 Task: Look for products in the category "Pork" from the brand "Niman Ranch".
Action: Mouse moved to (25, 155)
Screenshot: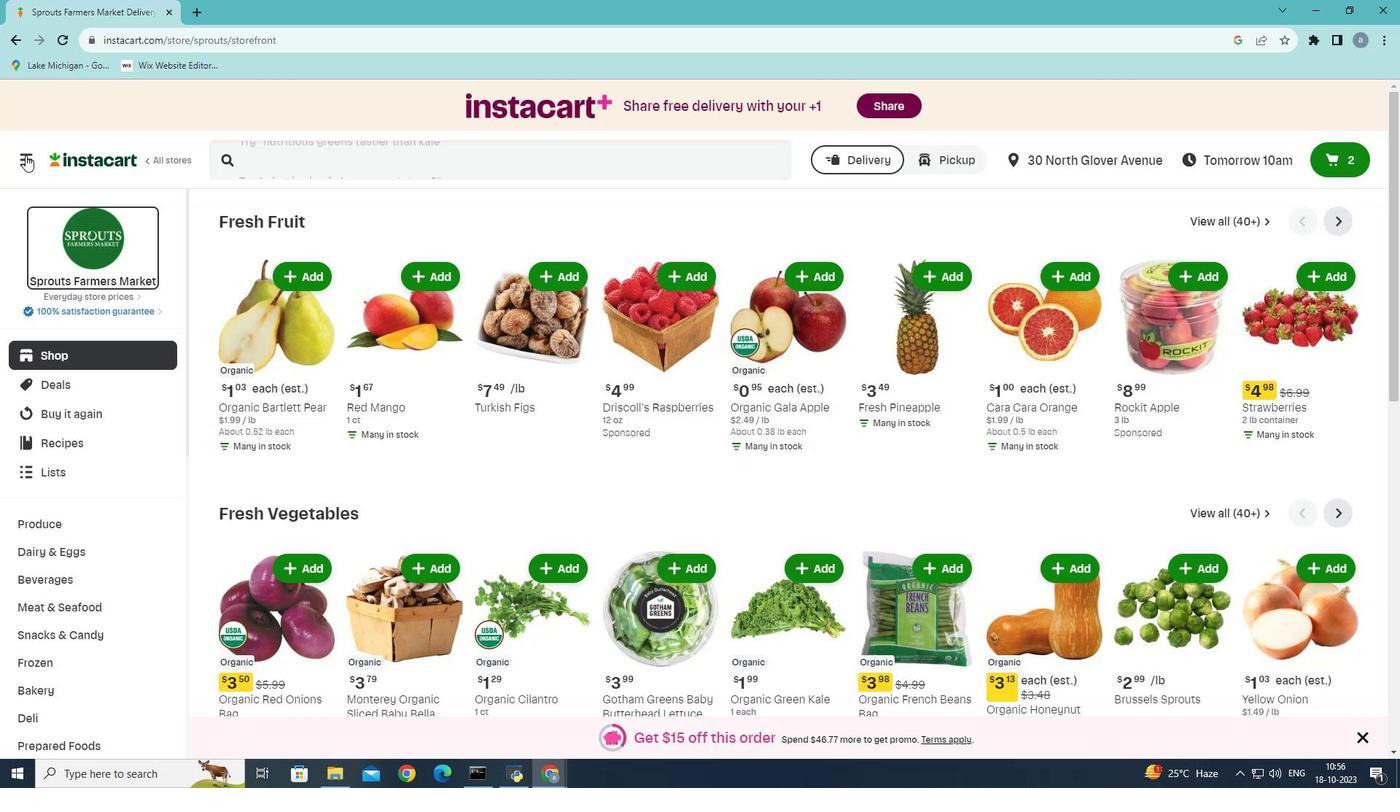 
Action: Mouse pressed left at (25, 155)
Screenshot: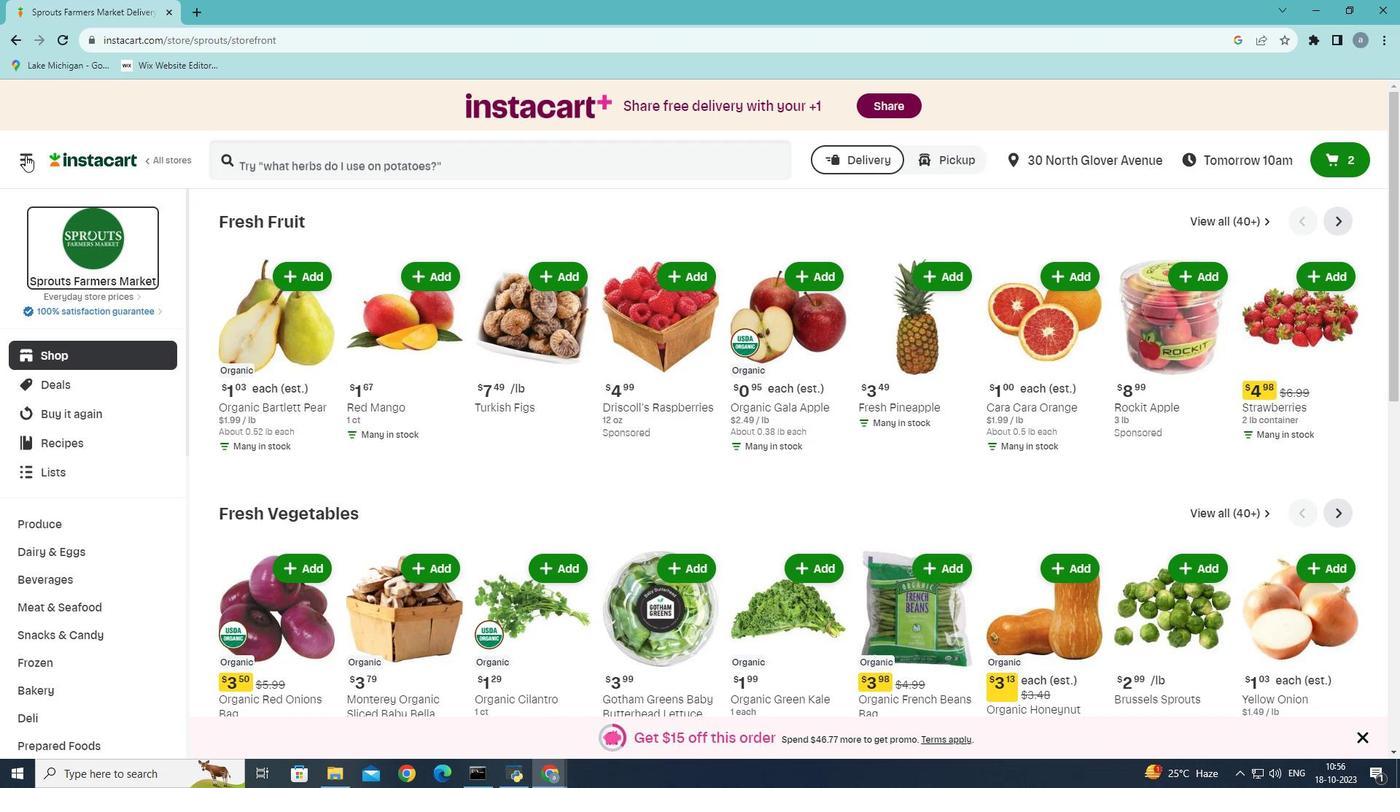 
Action: Mouse moved to (60, 429)
Screenshot: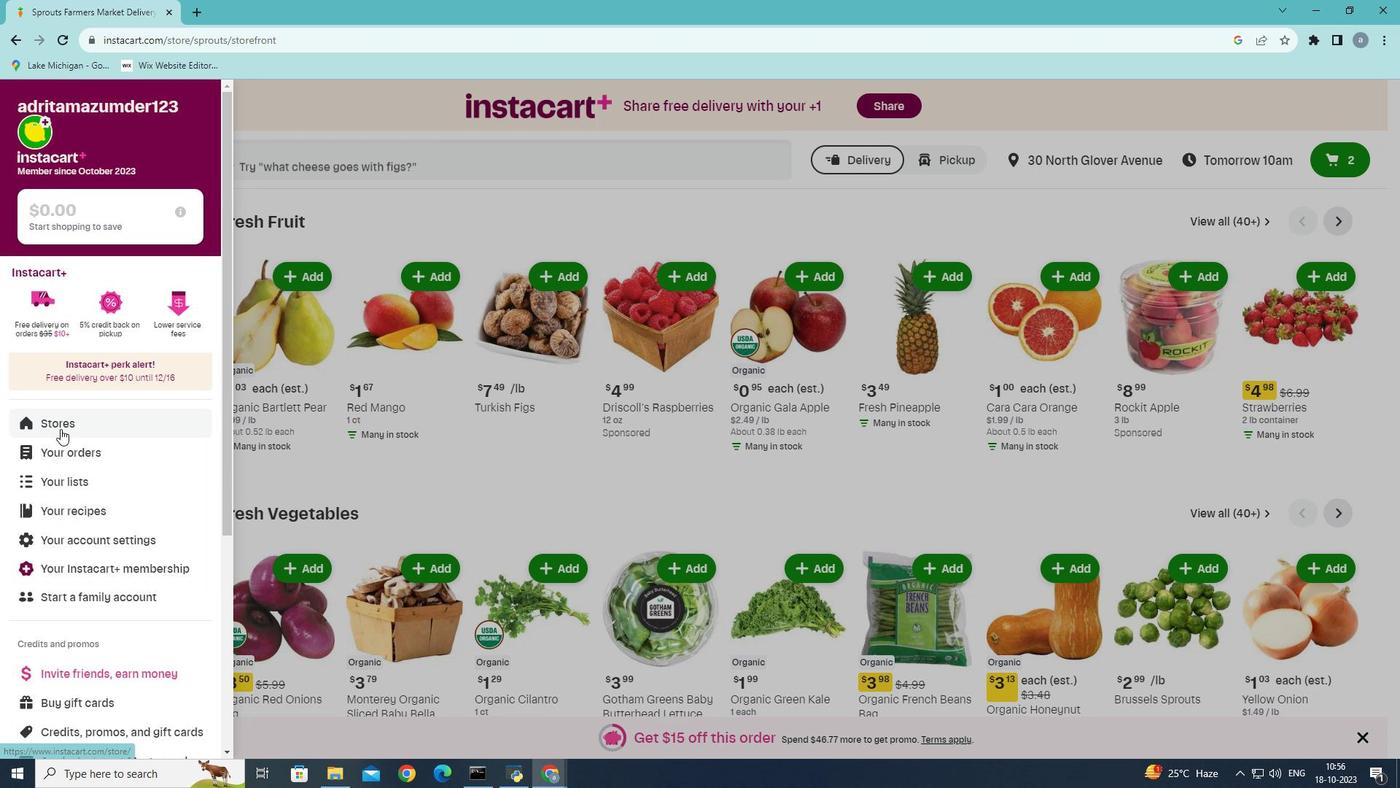 
Action: Mouse pressed left at (60, 429)
Screenshot: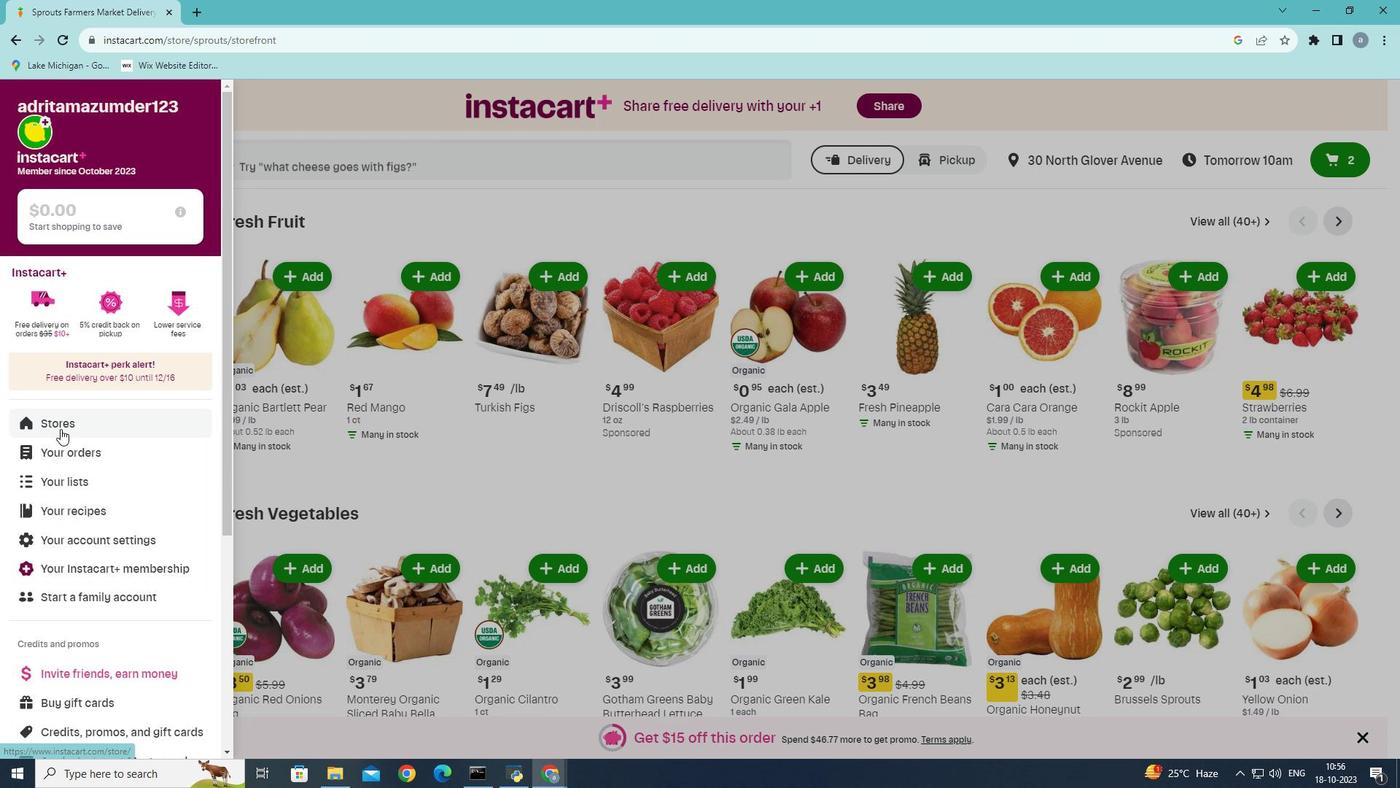 
Action: Mouse moved to (331, 165)
Screenshot: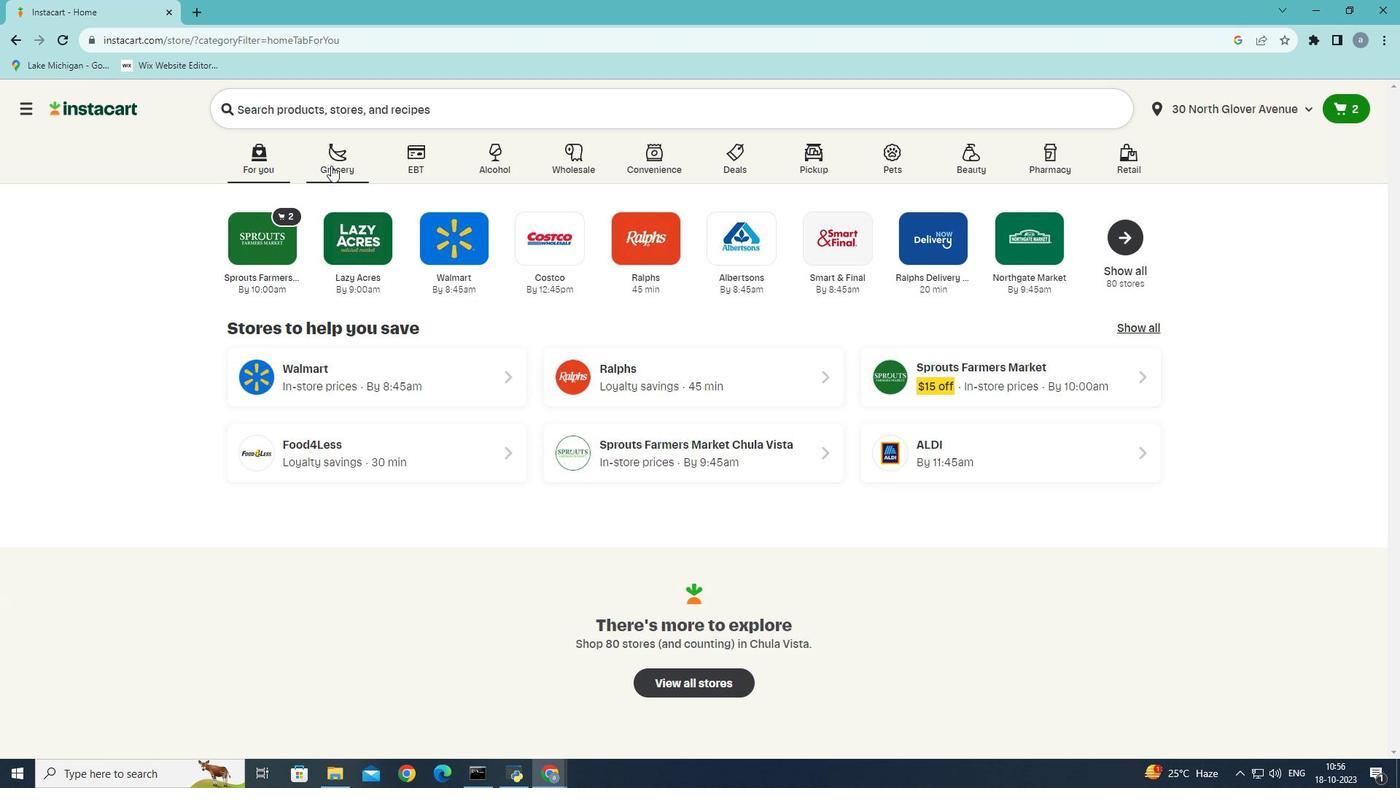 
Action: Mouse pressed left at (331, 165)
Screenshot: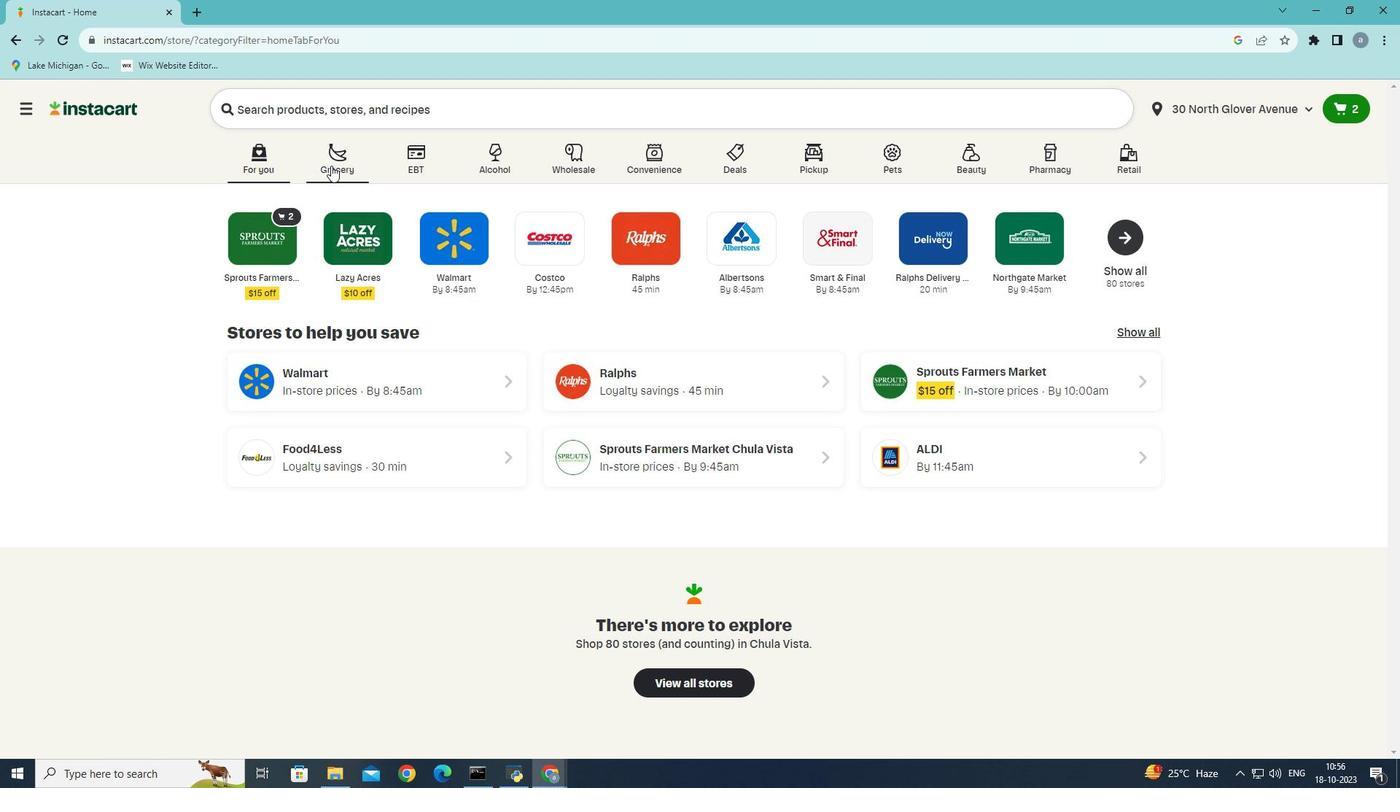 
Action: Mouse moved to (328, 429)
Screenshot: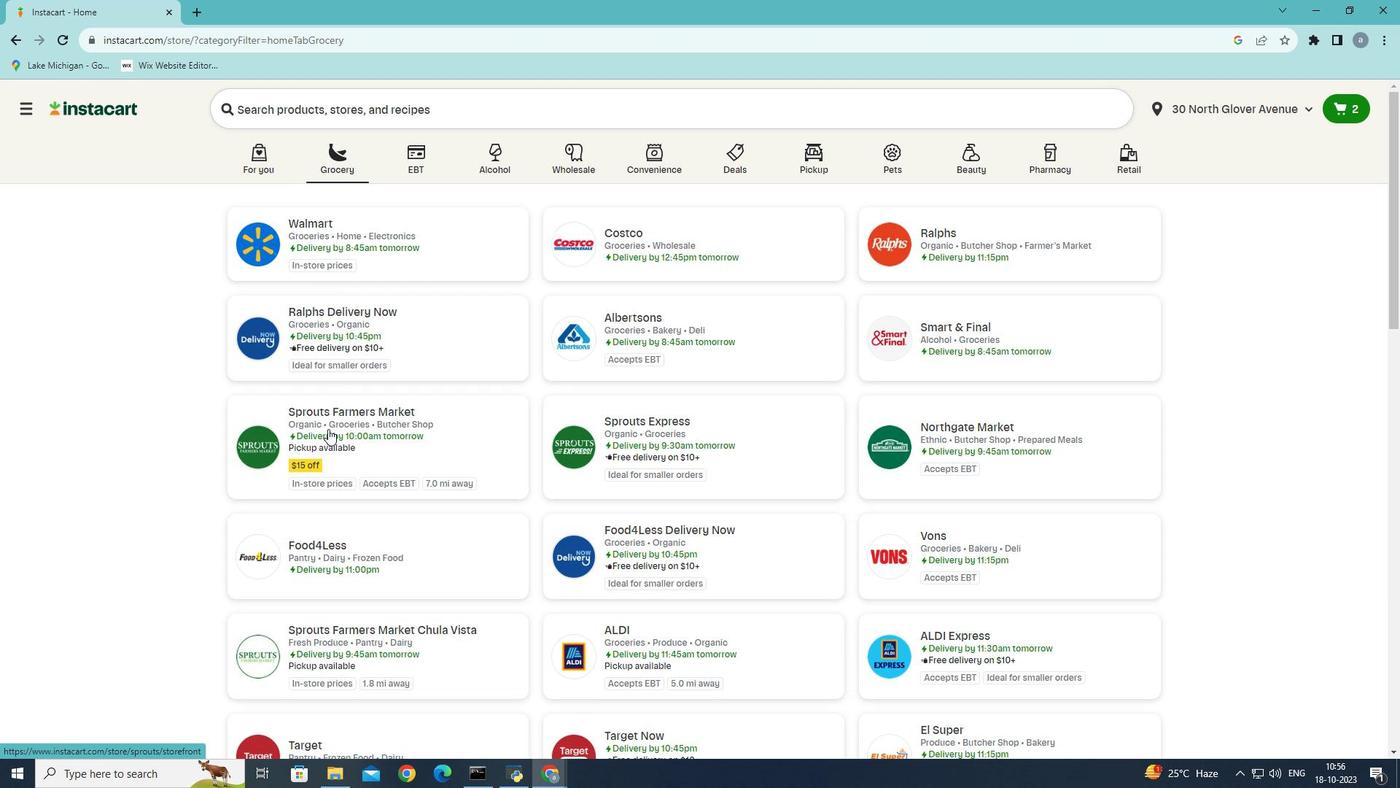 
Action: Mouse pressed left at (328, 429)
Screenshot: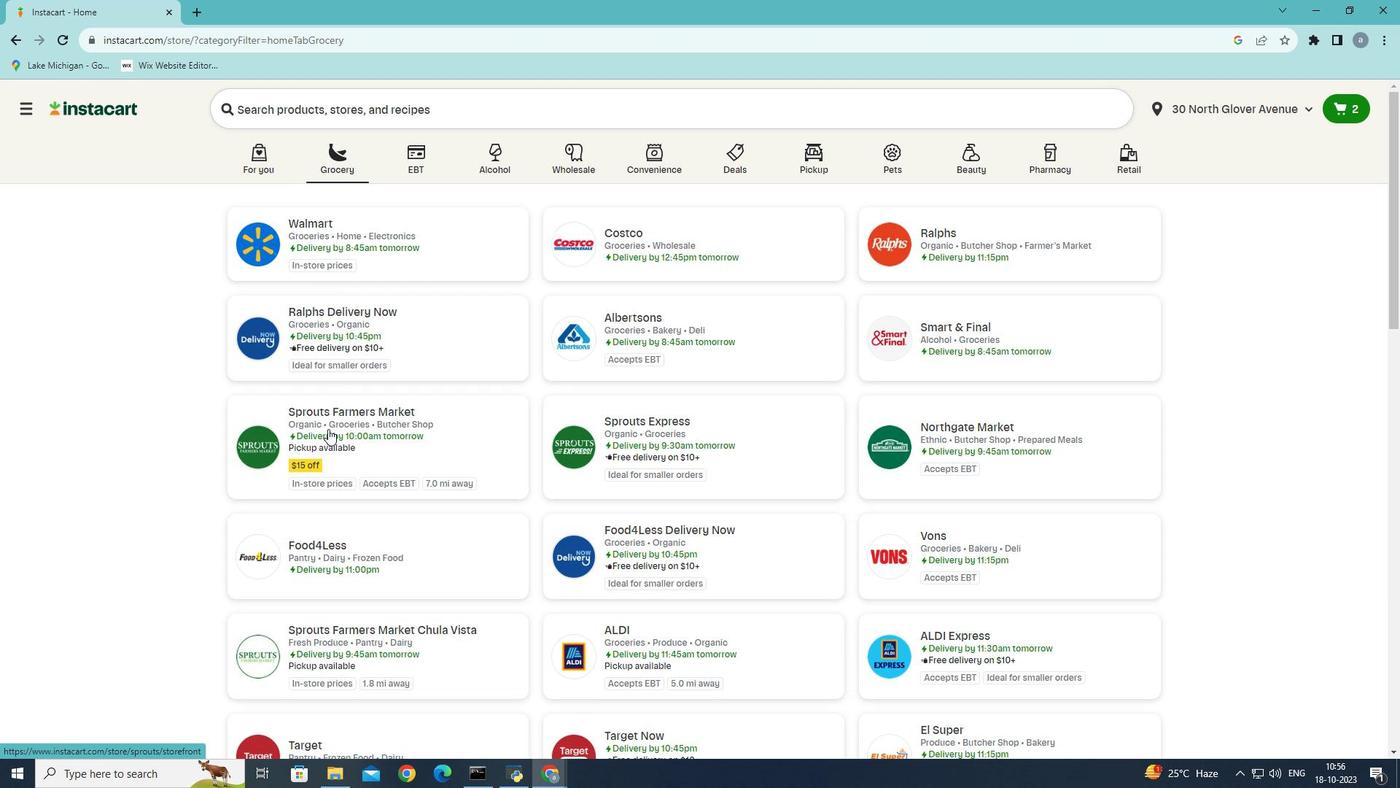 
Action: Mouse moved to (58, 607)
Screenshot: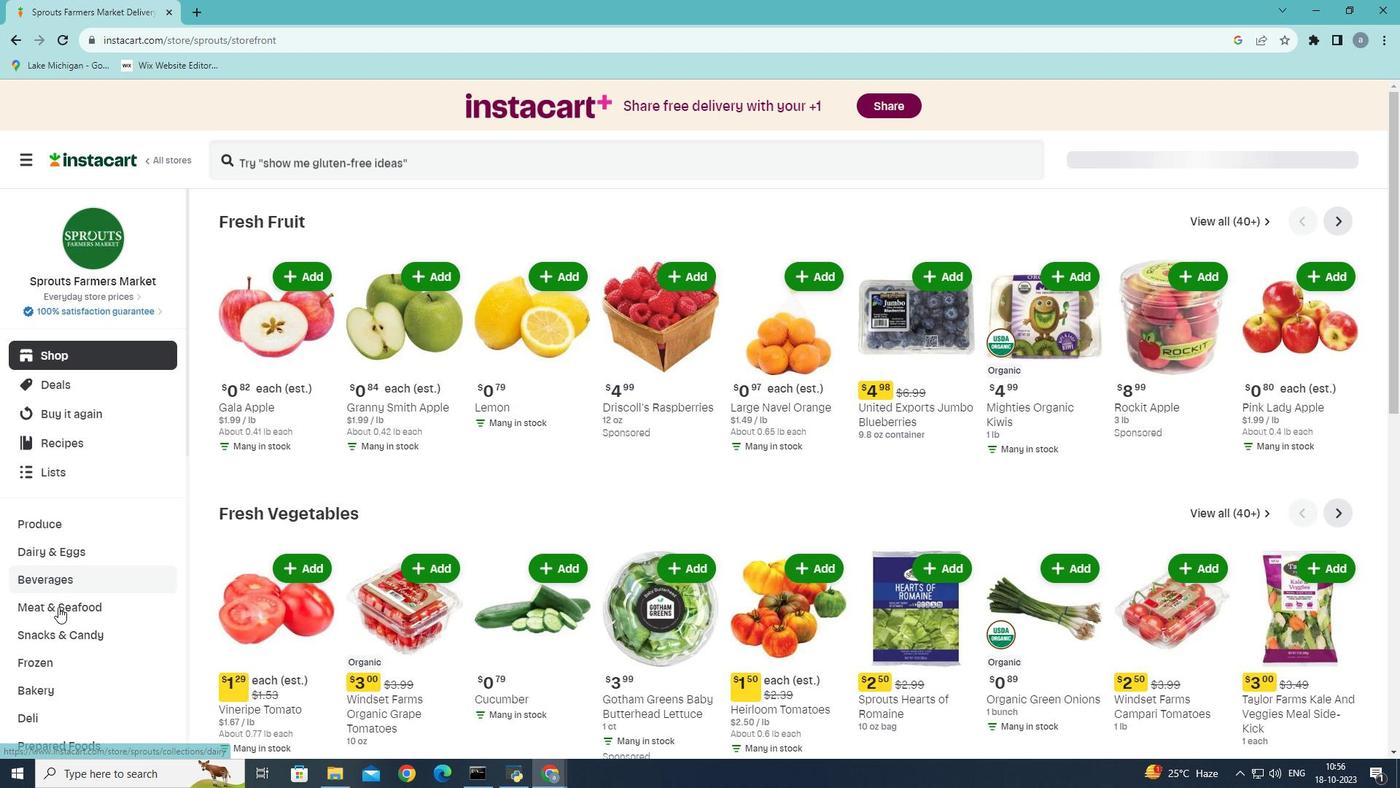 
Action: Mouse pressed left at (58, 607)
Screenshot: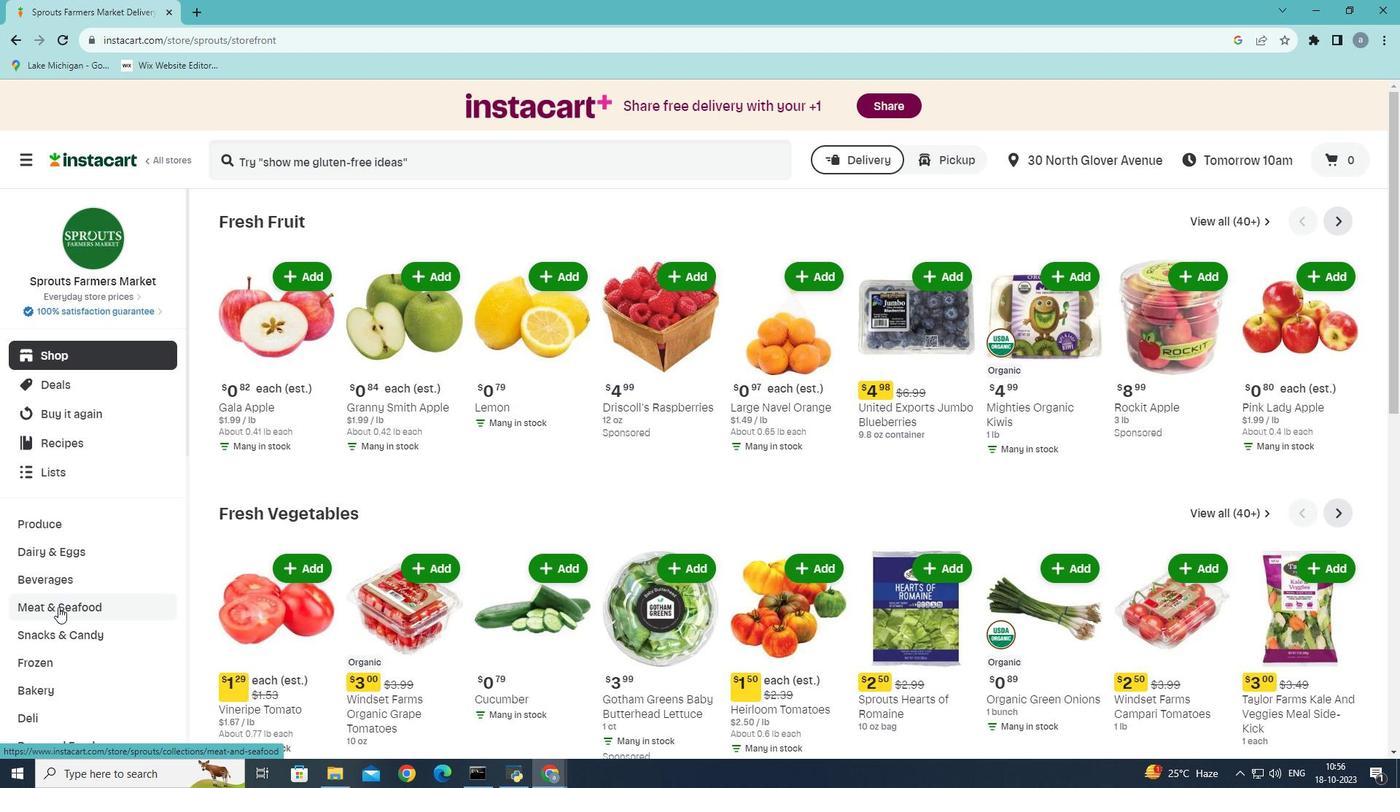 
Action: Mouse moved to (477, 255)
Screenshot: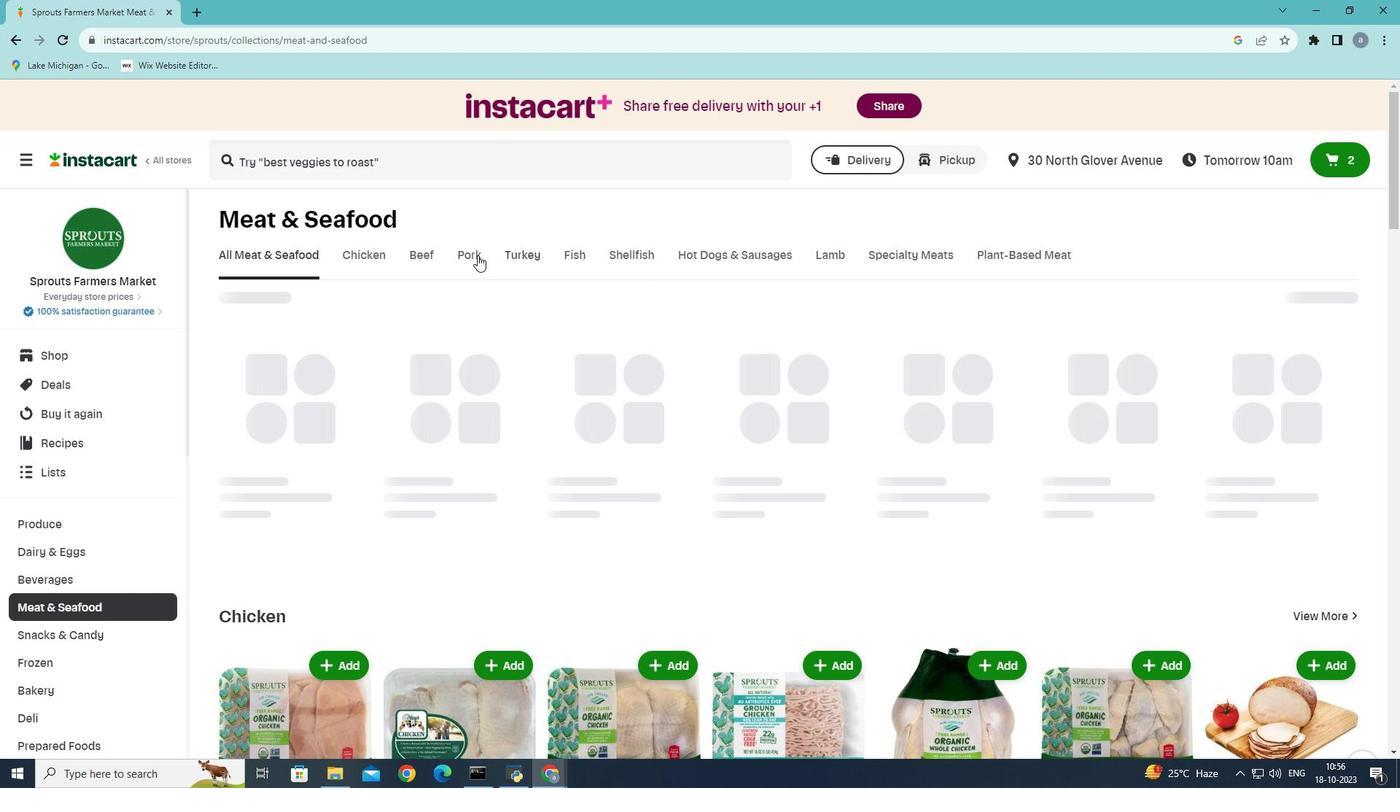 
Action: Mouse pressed left at (477, 255)
Screenshot: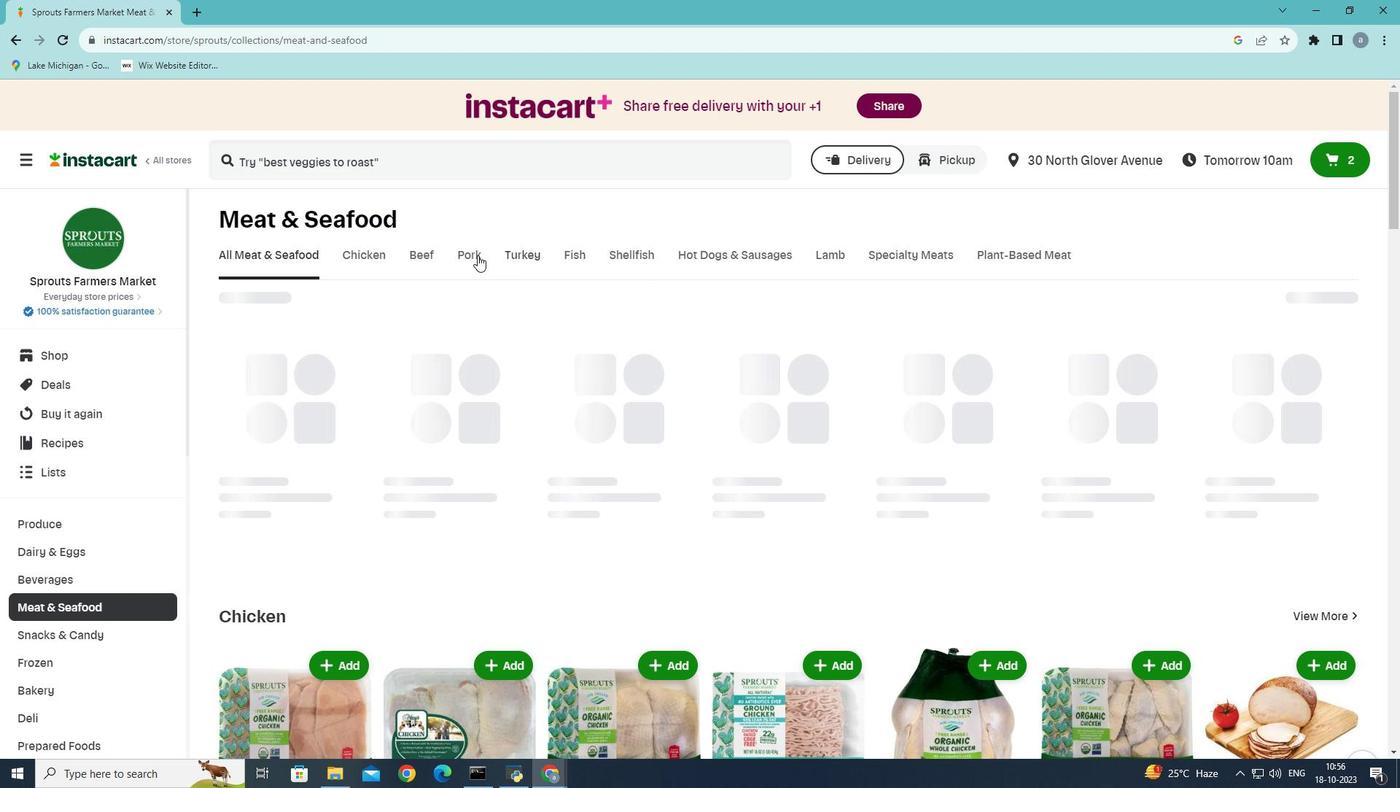 
Action: Mouse moved to (326, 318)
Screenshot: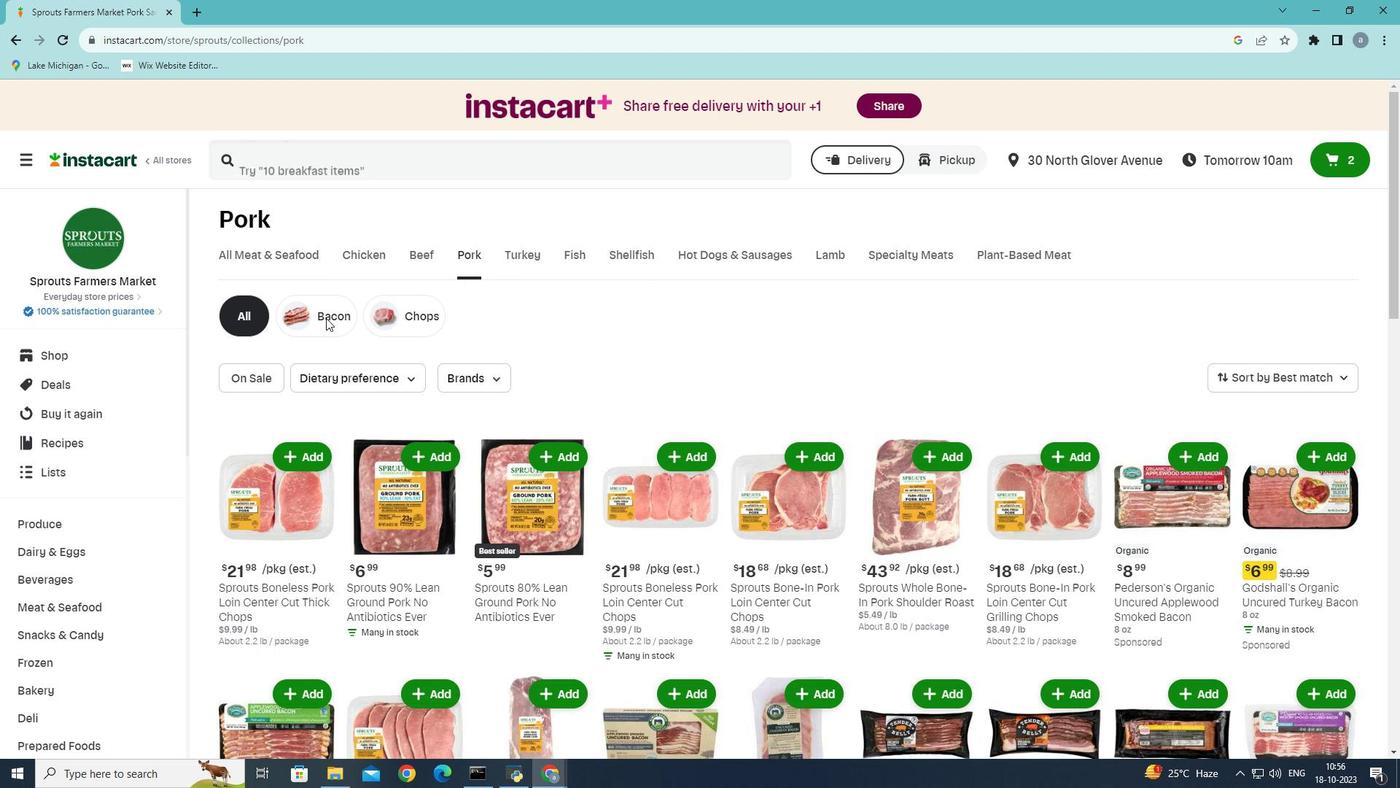 
Action: Mouse pressed left at (326, 318)
Screenshot: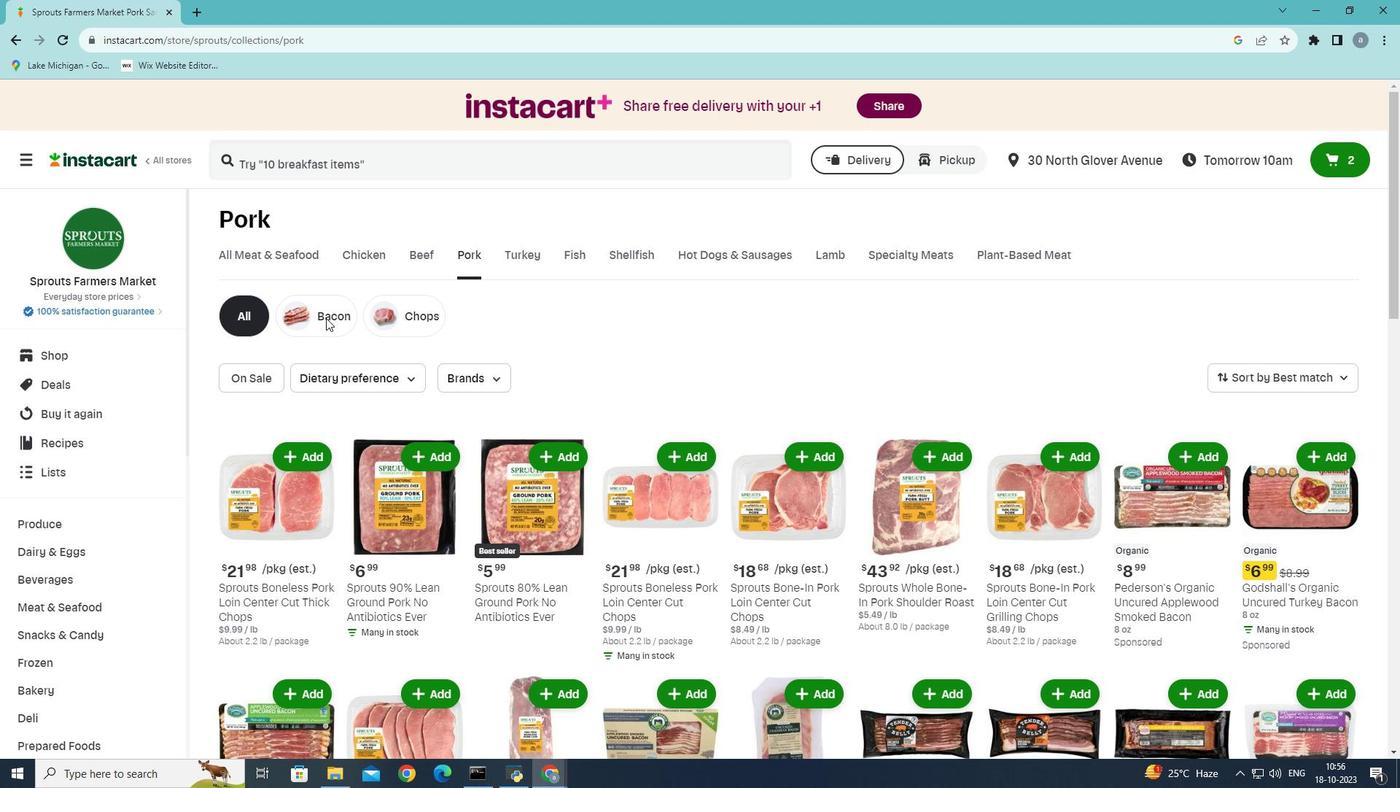 
Action: Mouse moved to (499, 379)
Screenshot: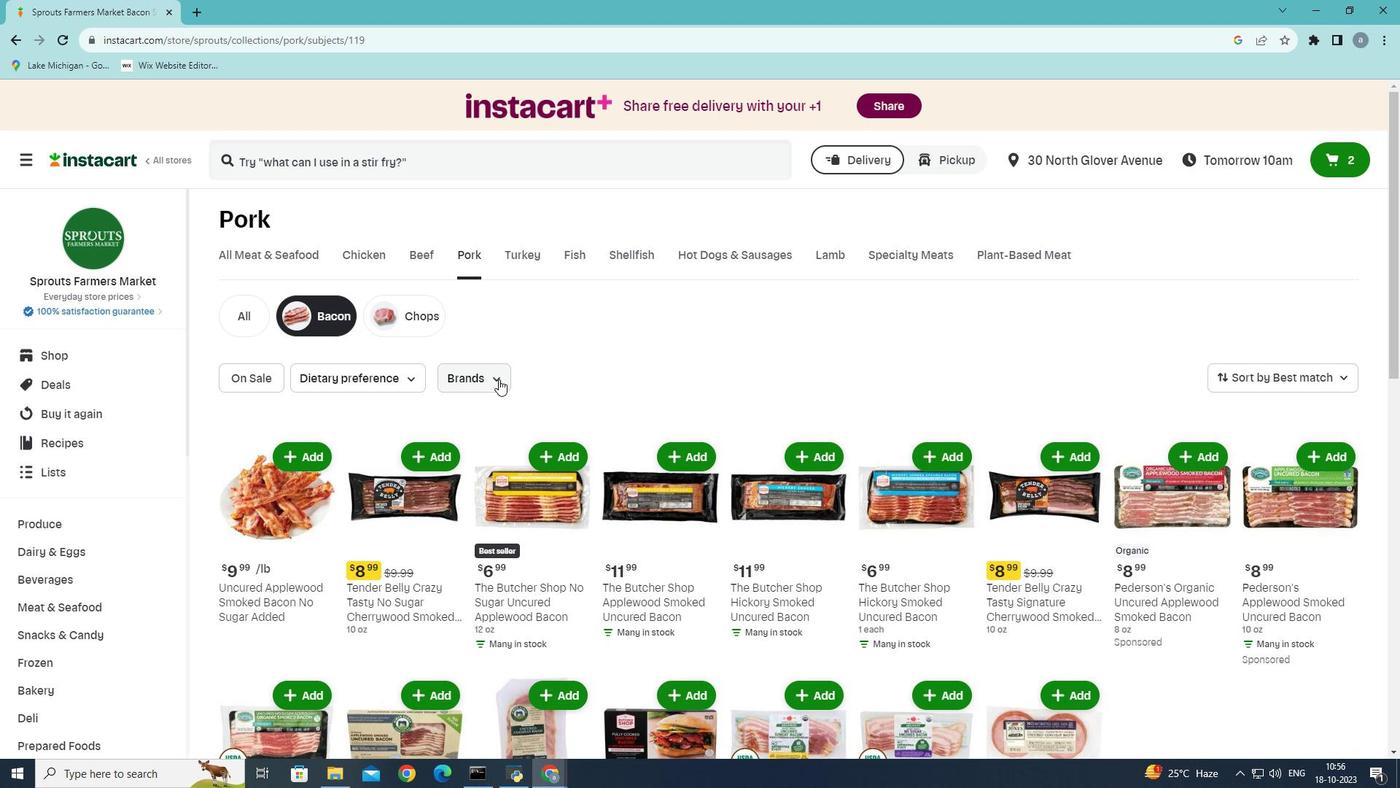 
Action: Mouse pressed left at (499, 379)
Screenshot: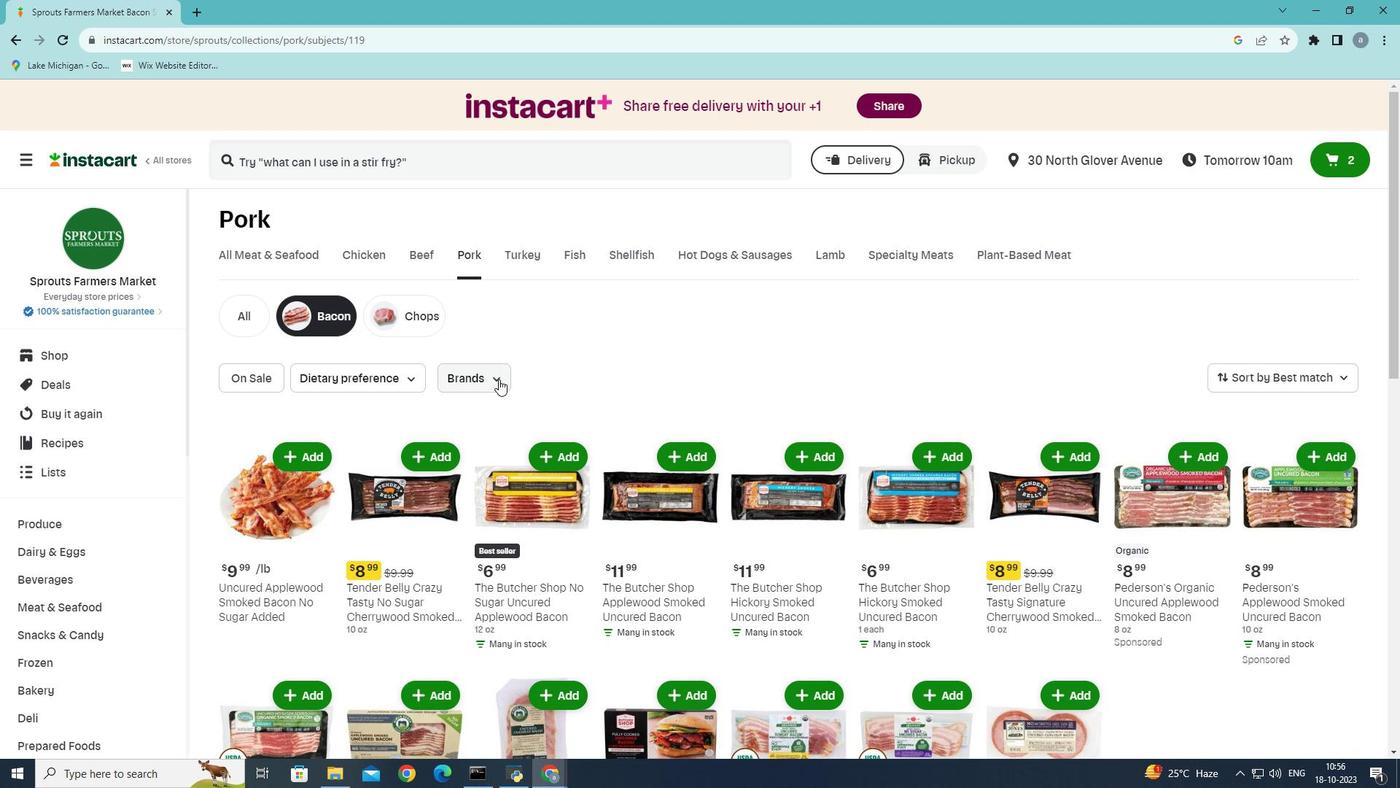 
Action: Mouse moved to (547, 556)
Screenshot: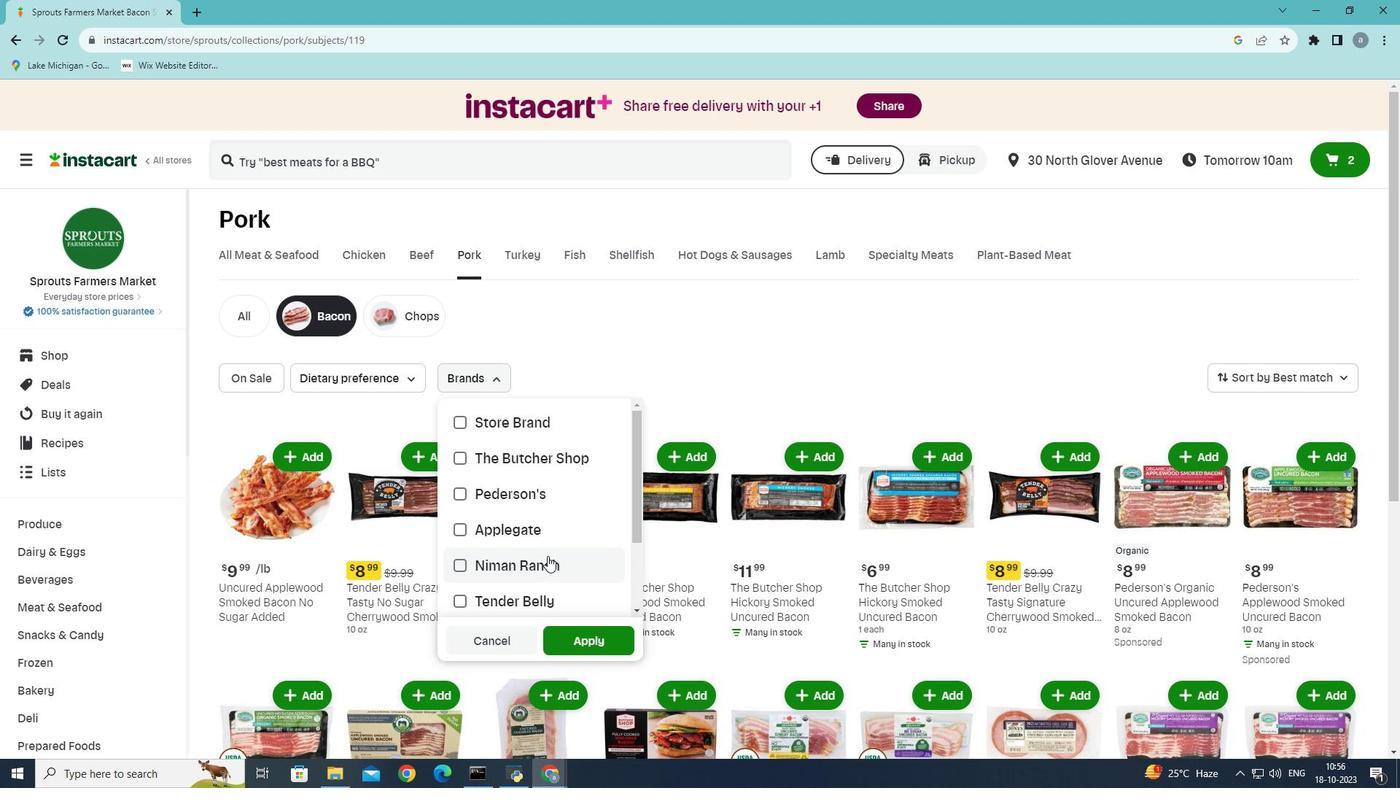 
Action: Mouse scrolled (547, 555) with delta (0, 0)
Screenshot: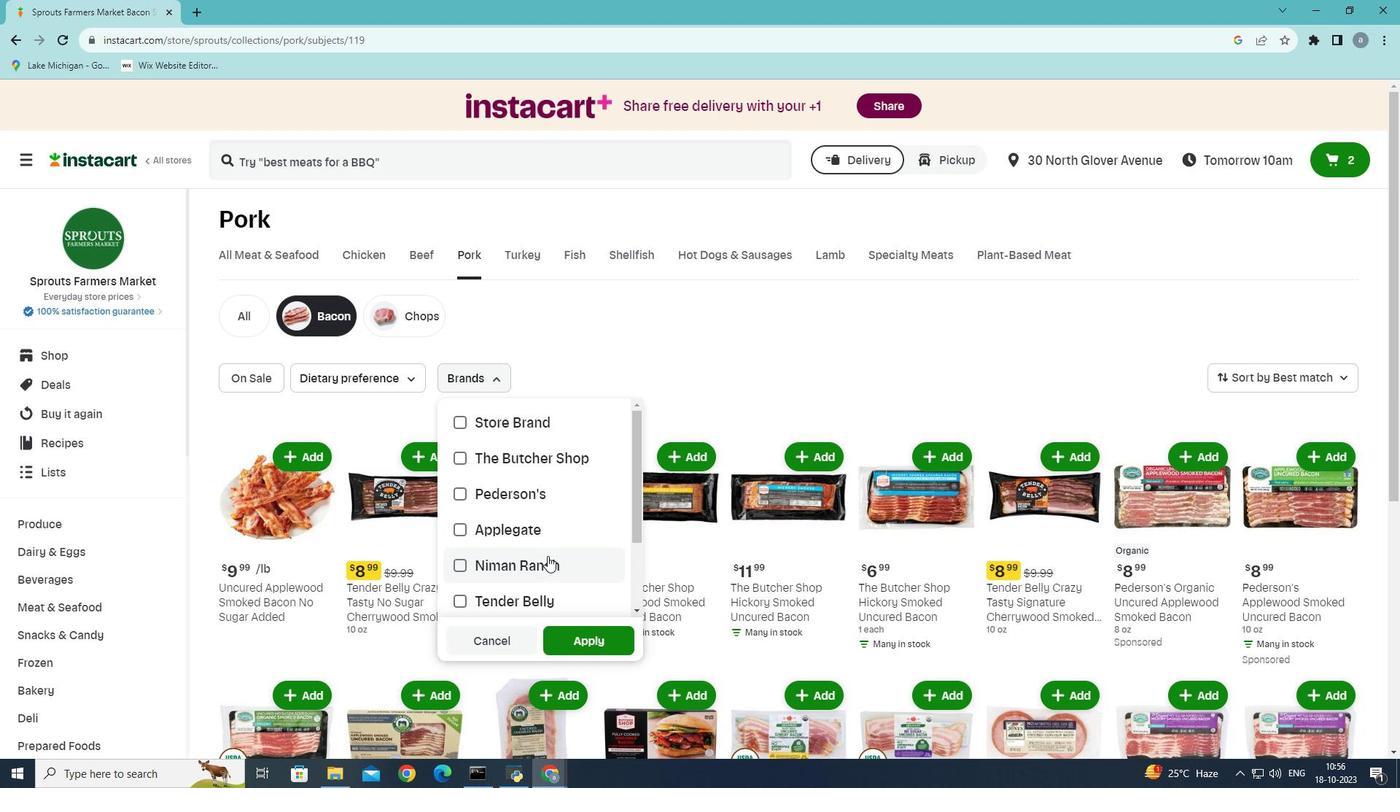 
Action: Mouse scrolled (547, 555) with delta (0, 0)
Screenshot: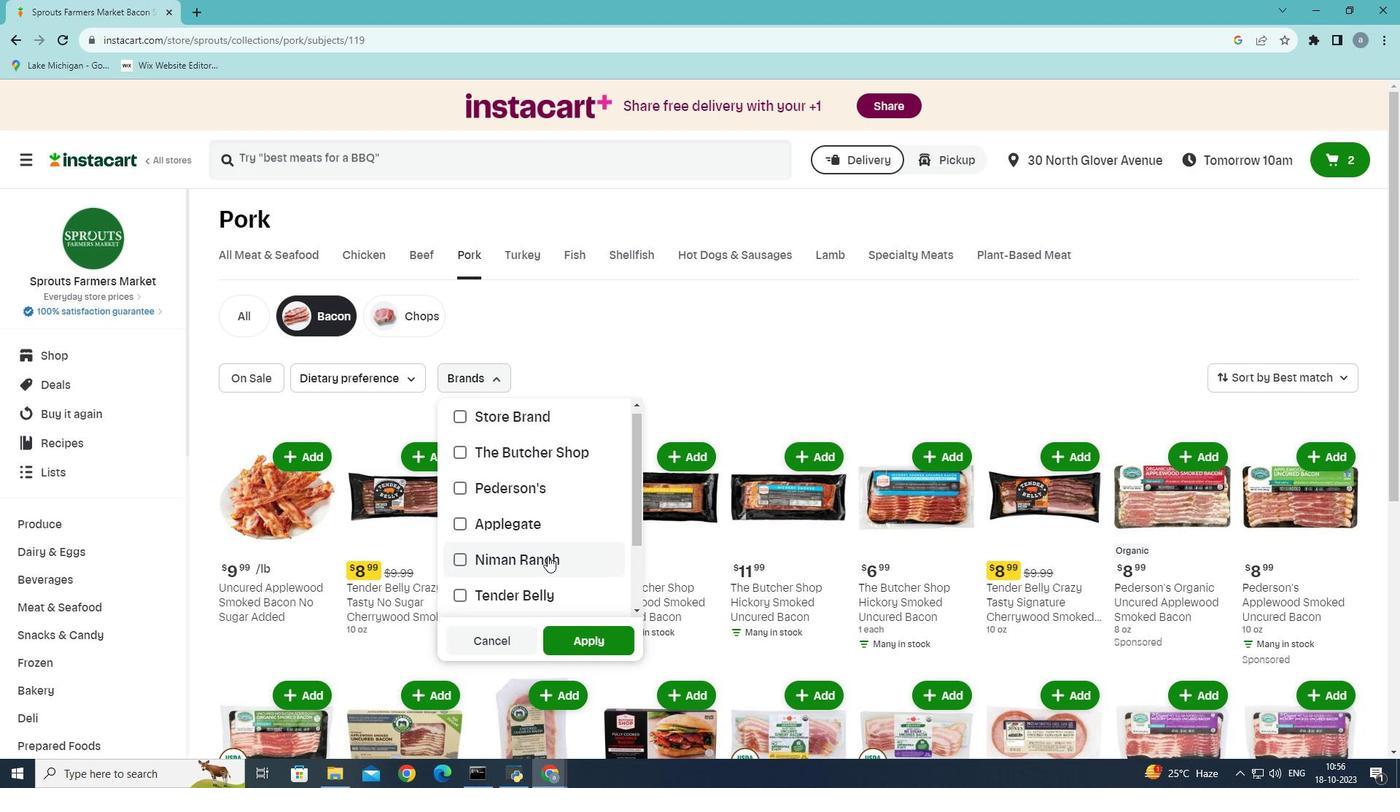 
Action: Mouse scrolled (547, 555) with delta (0, 0)
Screenshot: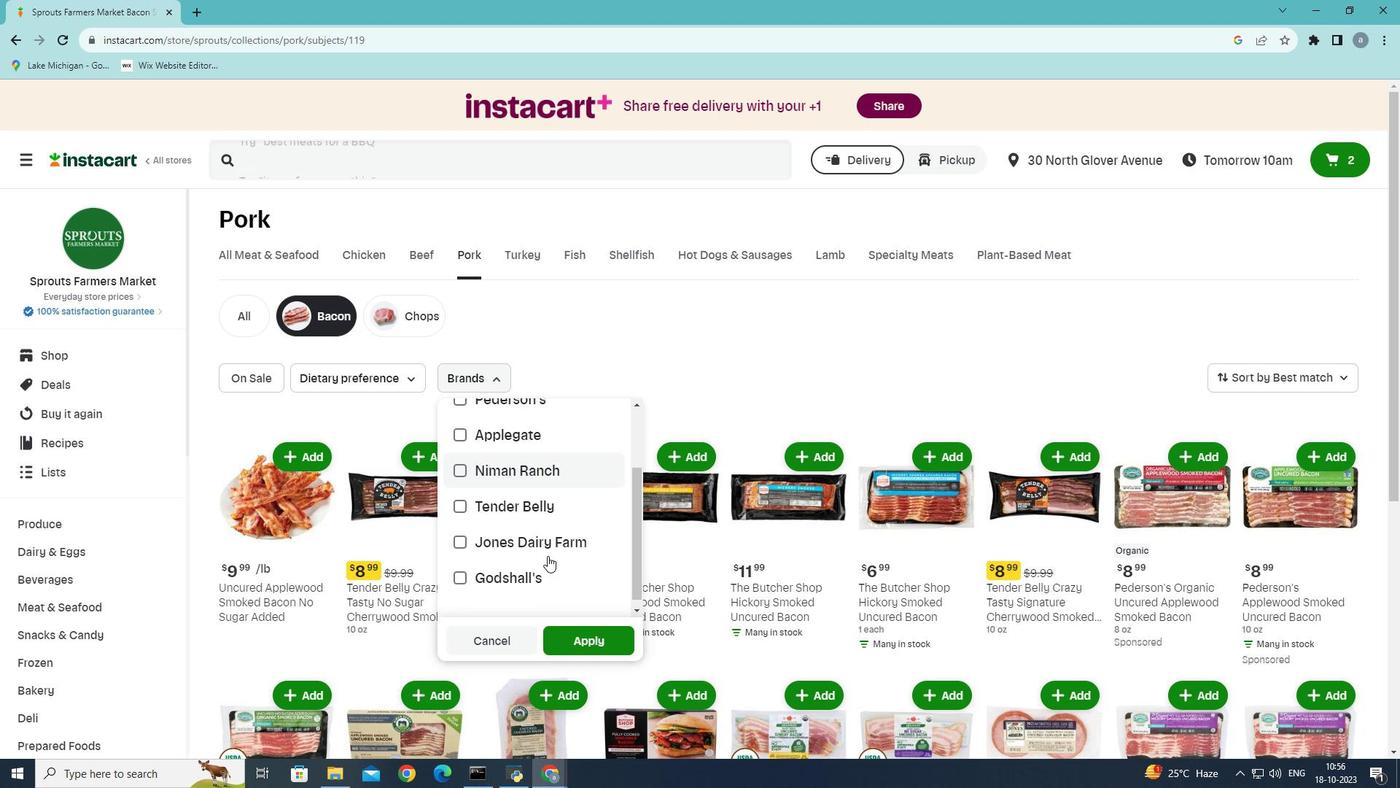 
Action: Mouse moved to (464, 461)
Screenshot: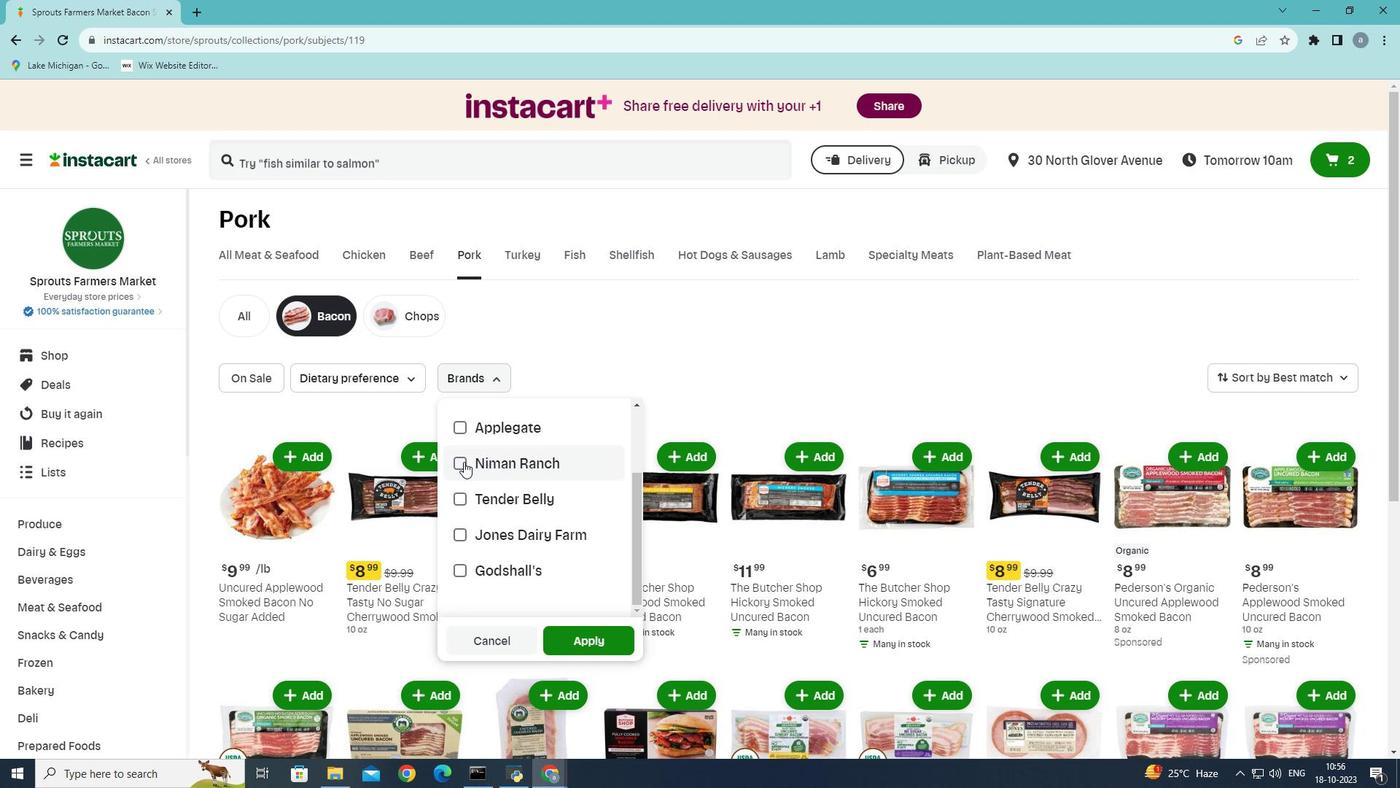 
Action: Mouse pressed left at (464, 461)
Screenshot: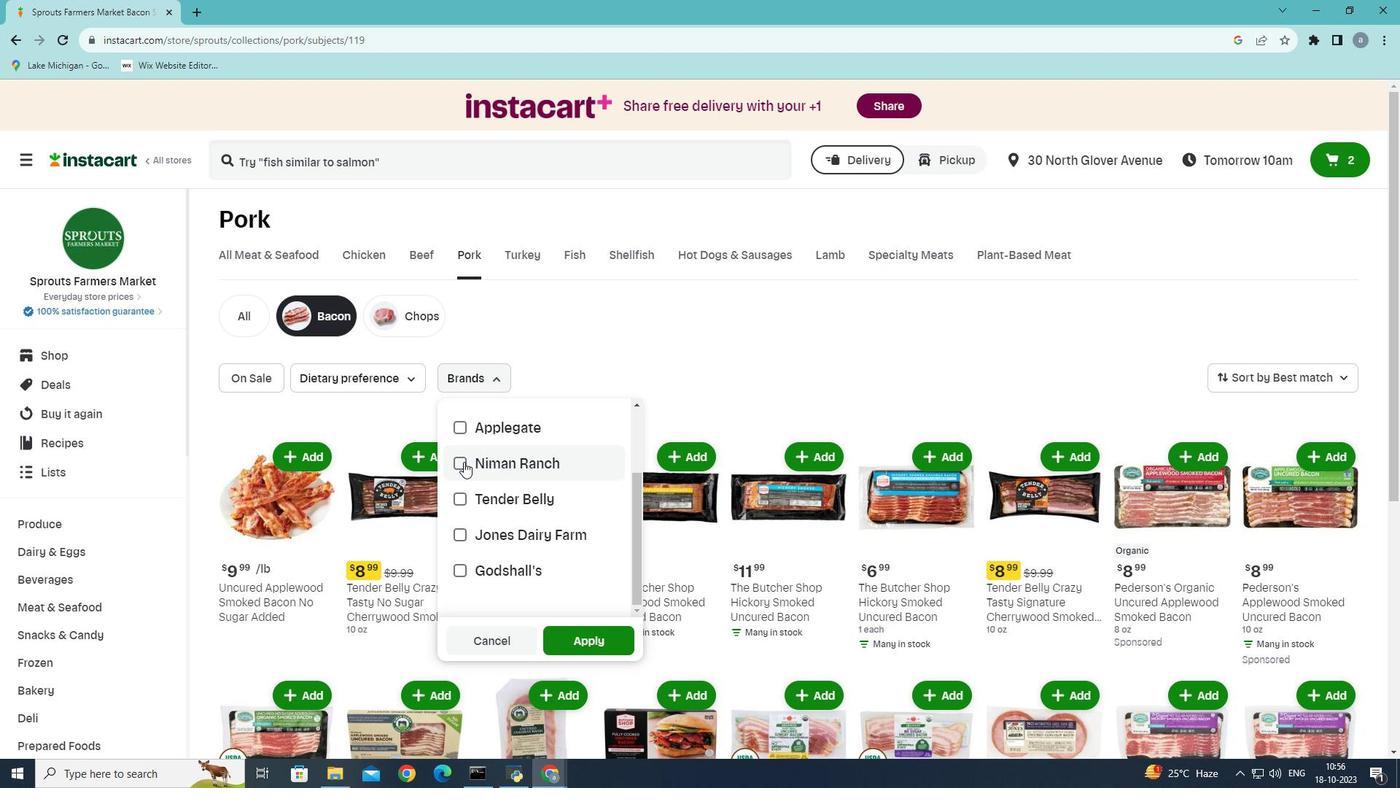 
Action: Mouse moved to (563, 637)
Screenshot: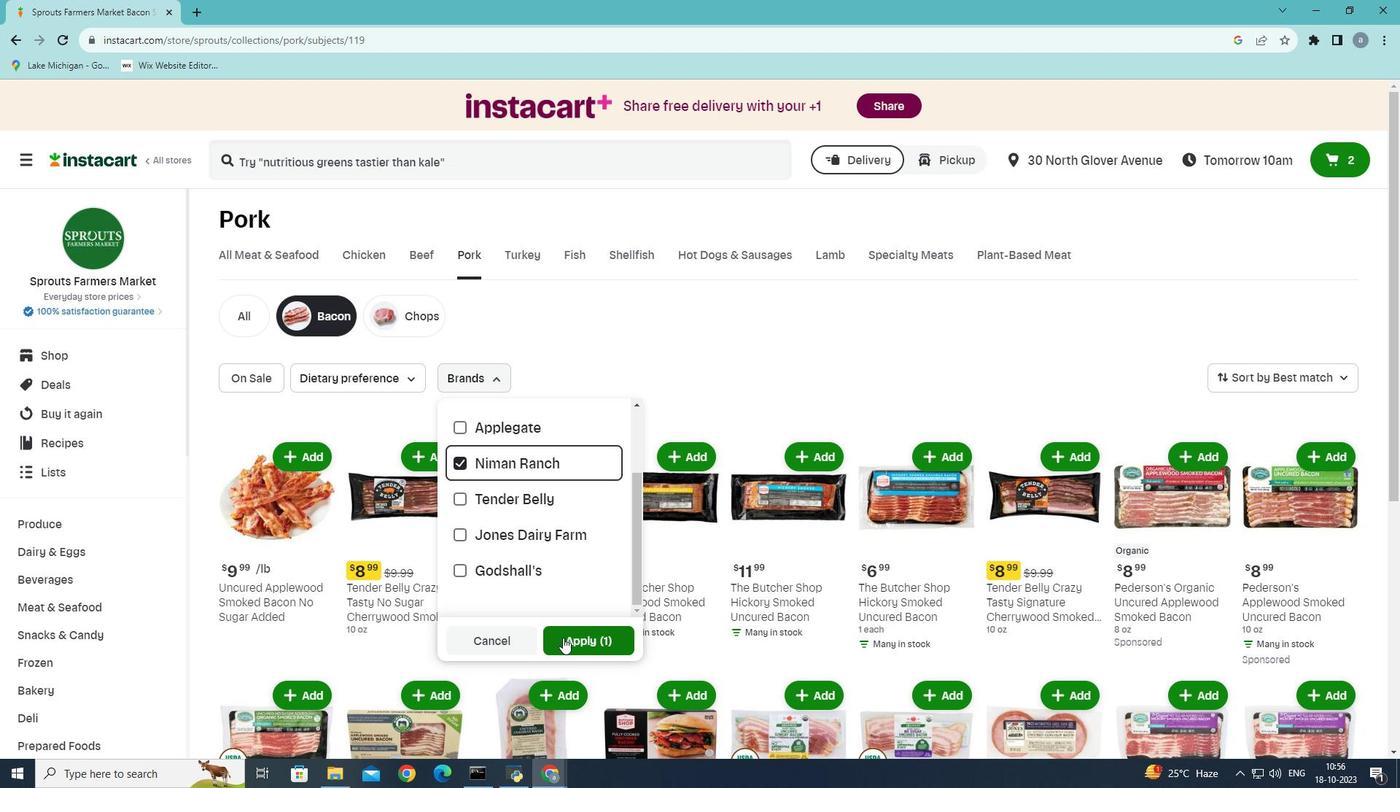 
Action: Mouse pressed left at (563, 637)
Screenshot: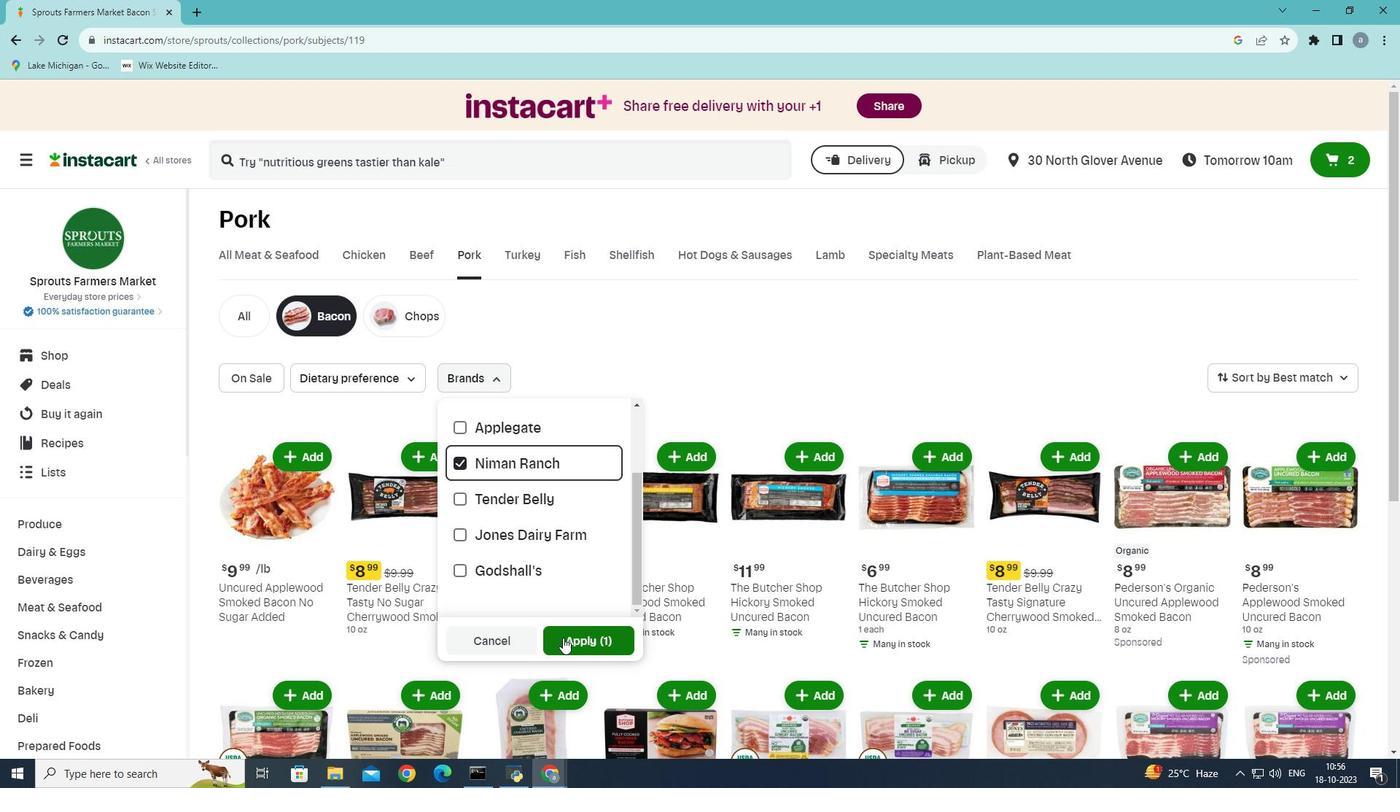
